 Task: Create in the project YottaTech and in the Backlog issue 'HR management system for a company with advanced employee onboarding and performance tracking features' a child issue 'Chatbot conversation user engagement analysis and reporting', and assign it to team member softage.4@softage.net.
Action: Mouse moved to (559, 456)
Screenshot: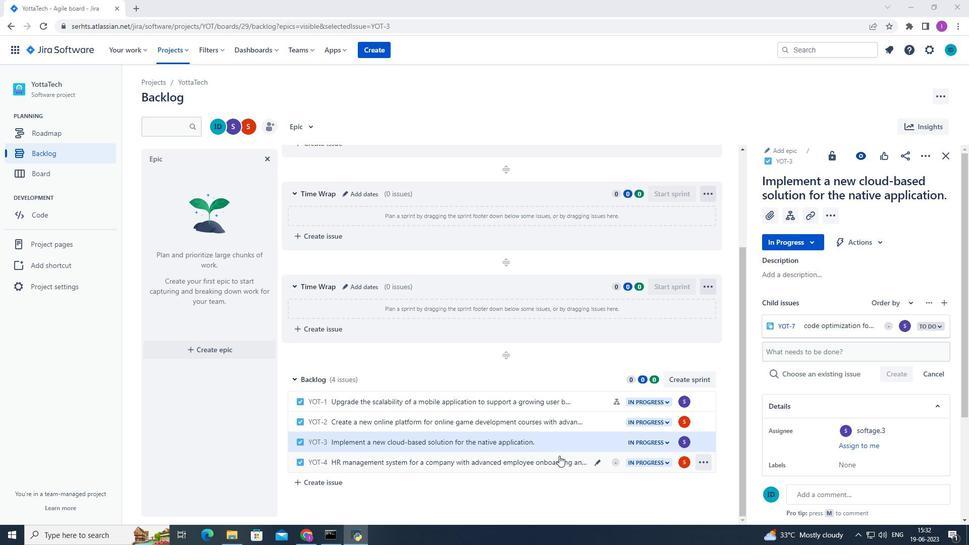 
Action: Mouse pressed left at (559, 456)
Screenshot: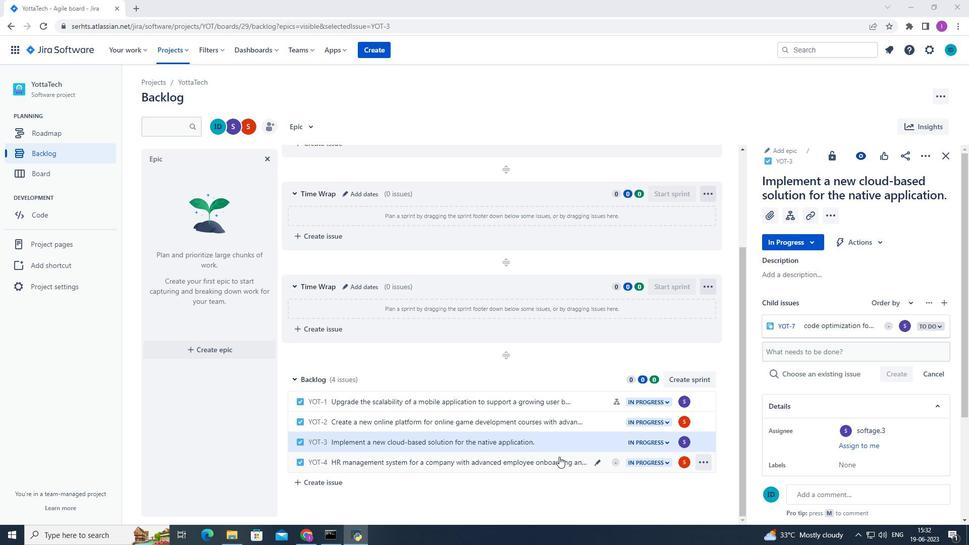 
Action: Mouse moved to (791, 244)
Screenshot: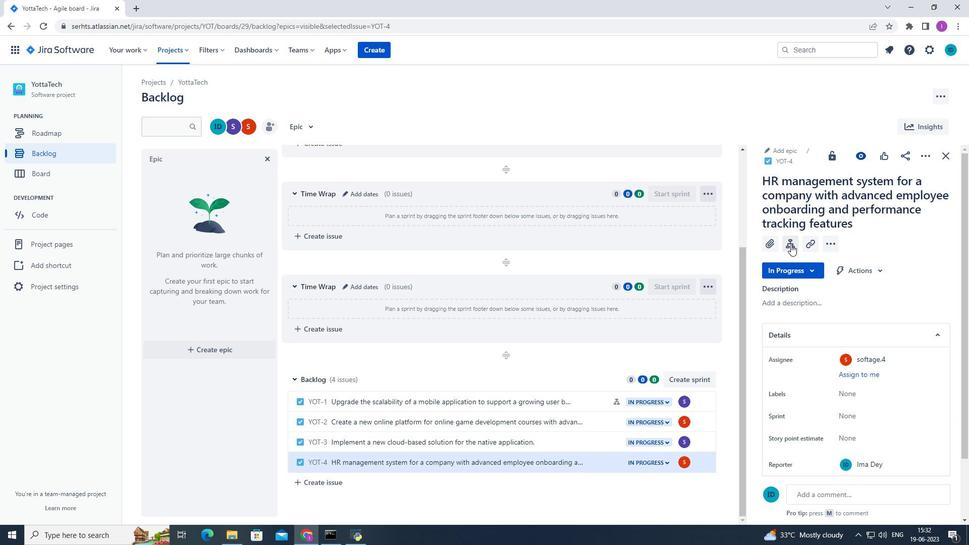 
Action: Mouse pressed left at (791, 244)
Screenshot: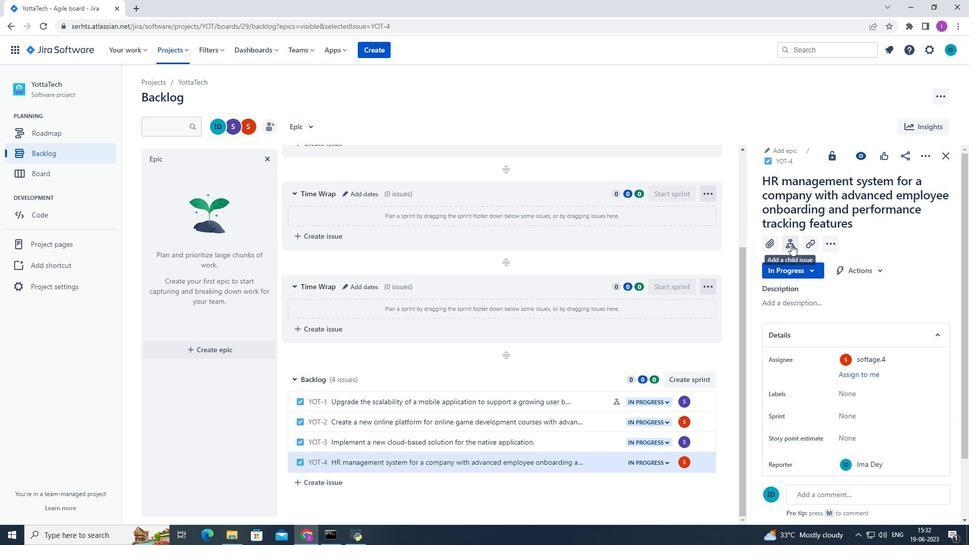 
Action: Mouse moved to (779, 328)
Screenshot: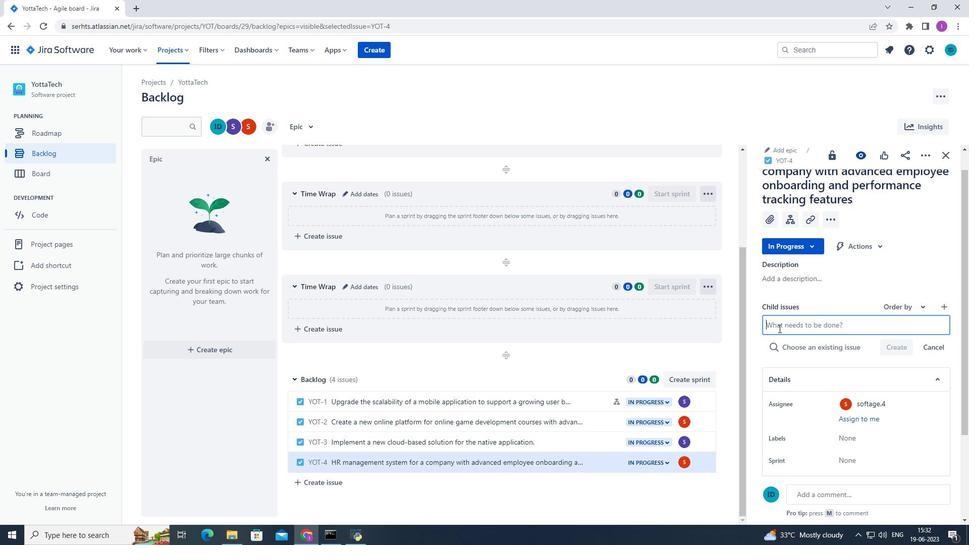 
Action: Mouse pressed left at (779, 328)
Screenshot: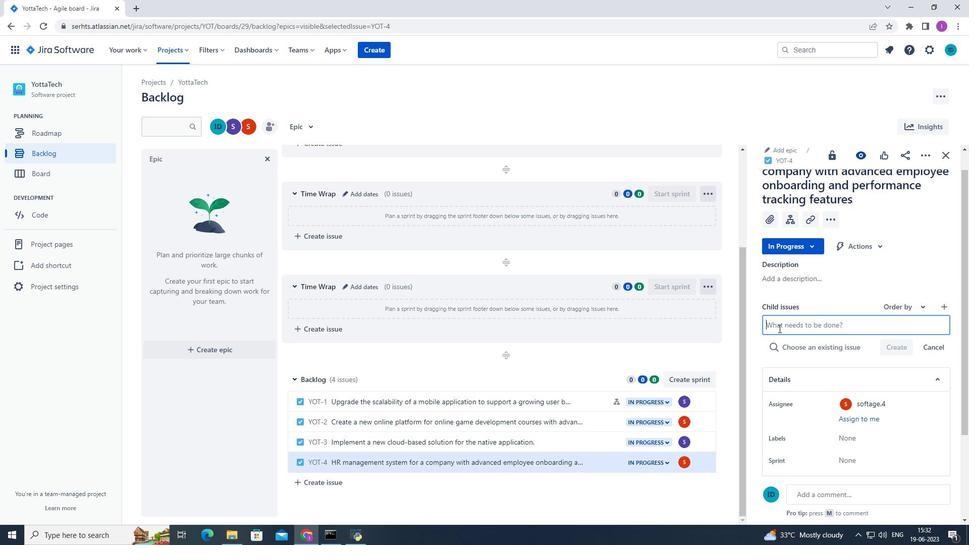
Action: Mouse moved to (880, 275)
Screenshot: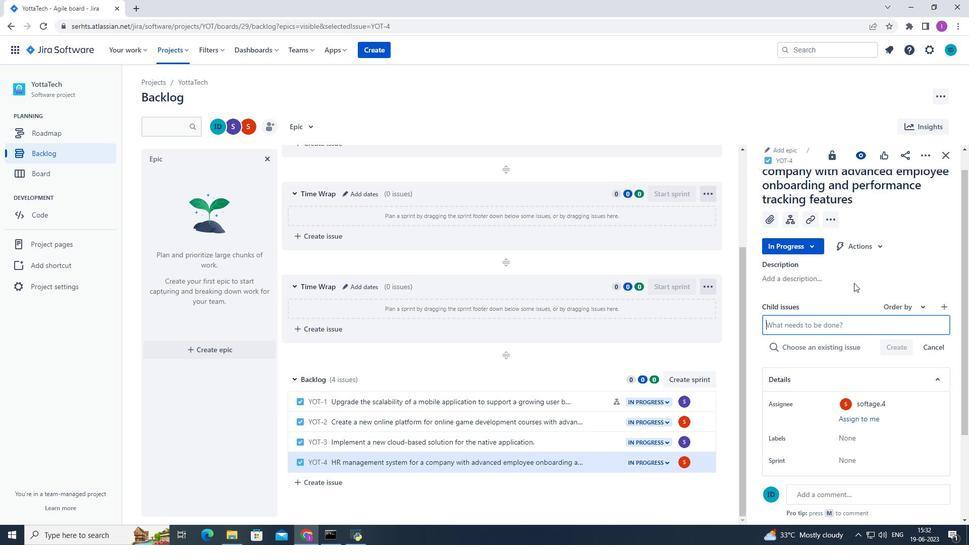 
Action: Key pressed <Key.shift>Chatbot<Key.space>conversation<Key.space>user<Key.space>engagement<Key.space>analysis<Key.space>am<Key.backspace>nd<Key.space>reporting<Key.enter>
Screenshot: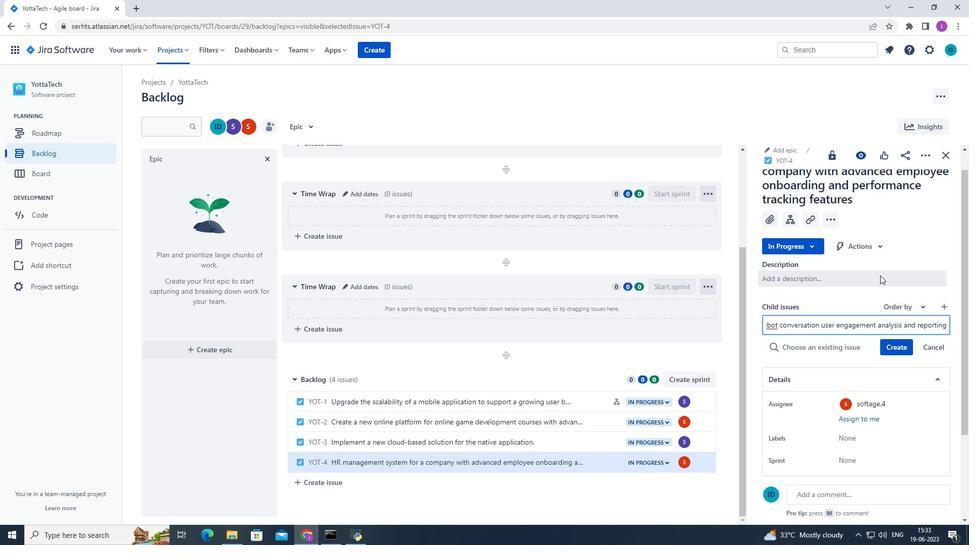
Action: Mouse moved to (910, 329)
Screenshot: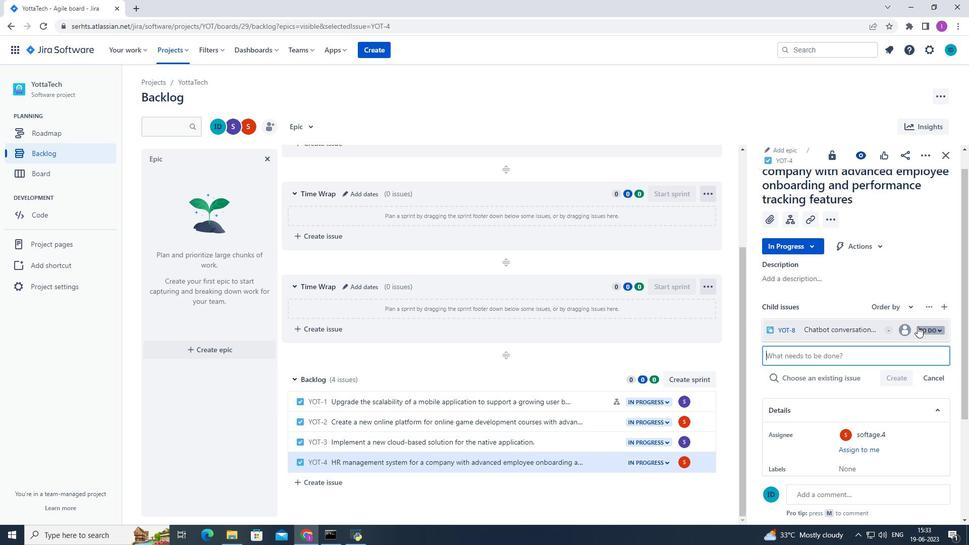 
Action: Mouse pressed left at (910, 329)
Screenshot: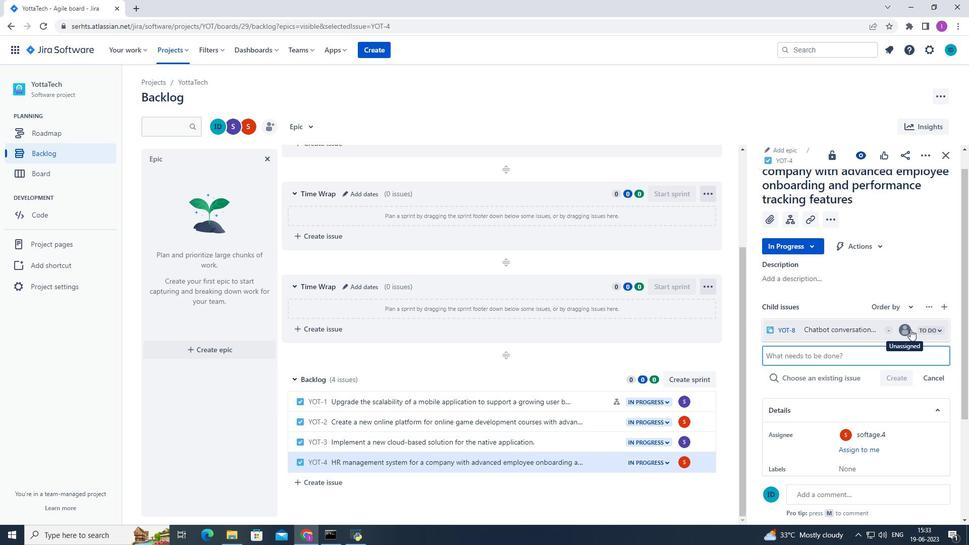 
Action: Mouse moved to (799, 381)
Screenshot: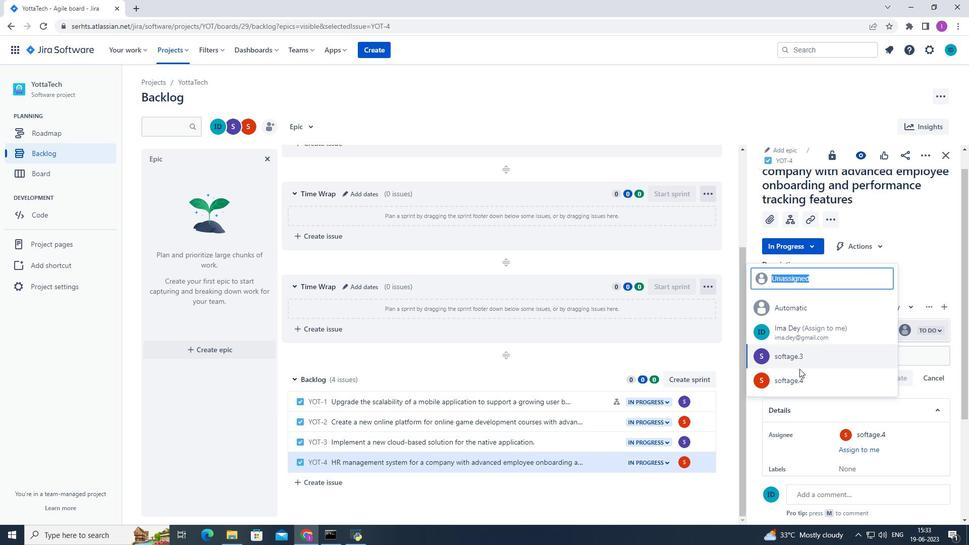 
Action: Mouse pressed left at (799, 381)
Screenshot: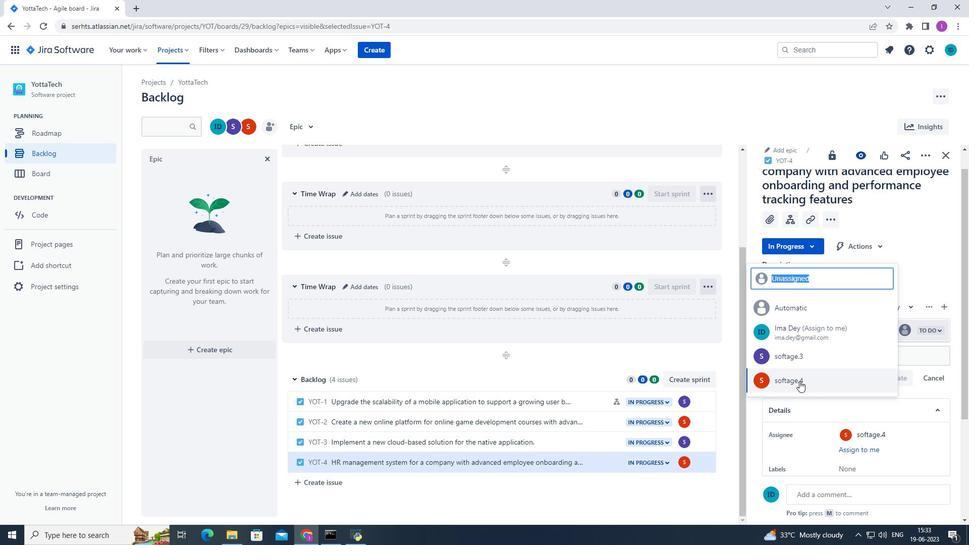 
Action: Mouse moved to (899, 326)
Screenshot: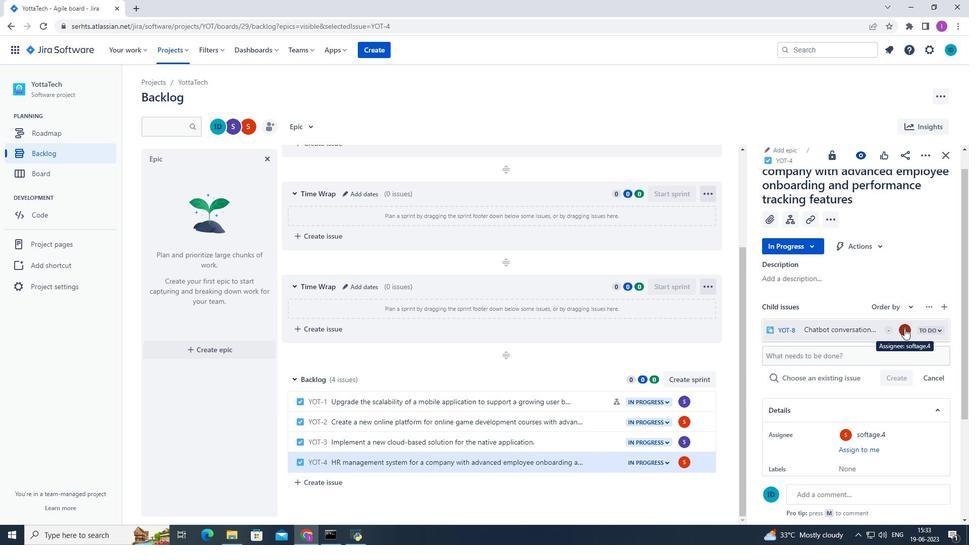 
